 Task: Create a task  Implement a new cloud-based vendor management system for a company , assign it to team member softage.4@softage.net in the project BeaconWorks and update the status of the task to  At Risk , set the priority of the task to Medium
Action: Mouse moved to (73, 58)
Screenshot: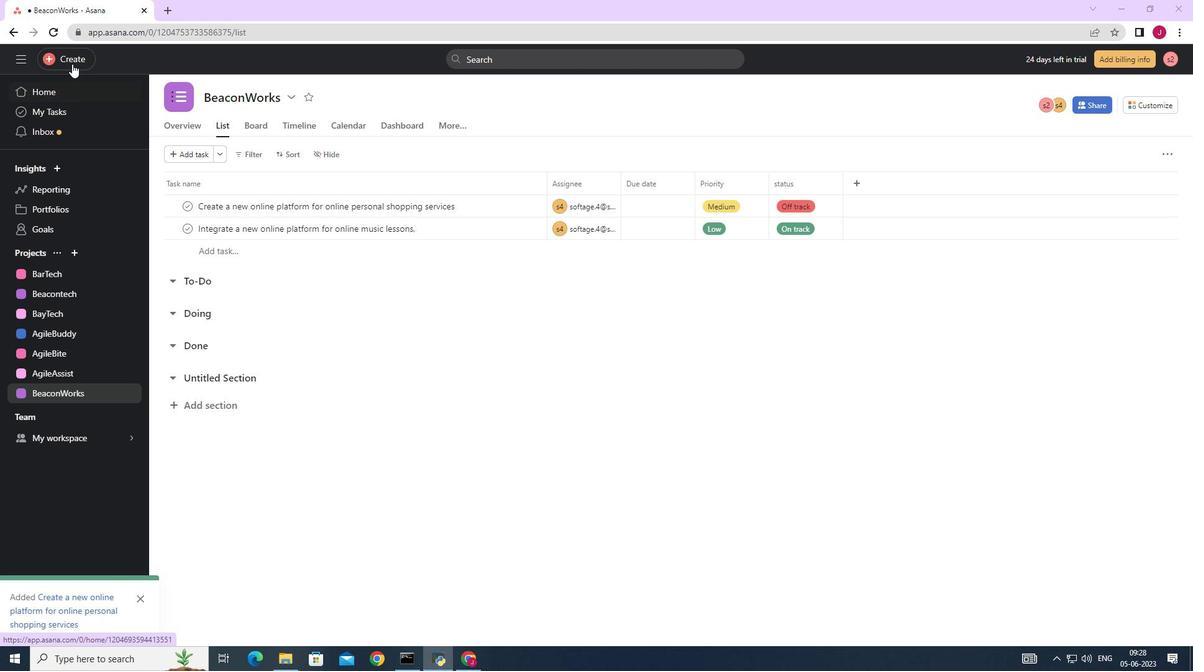 
Action: Mouse pressed left at (73, 58)
Screenshot: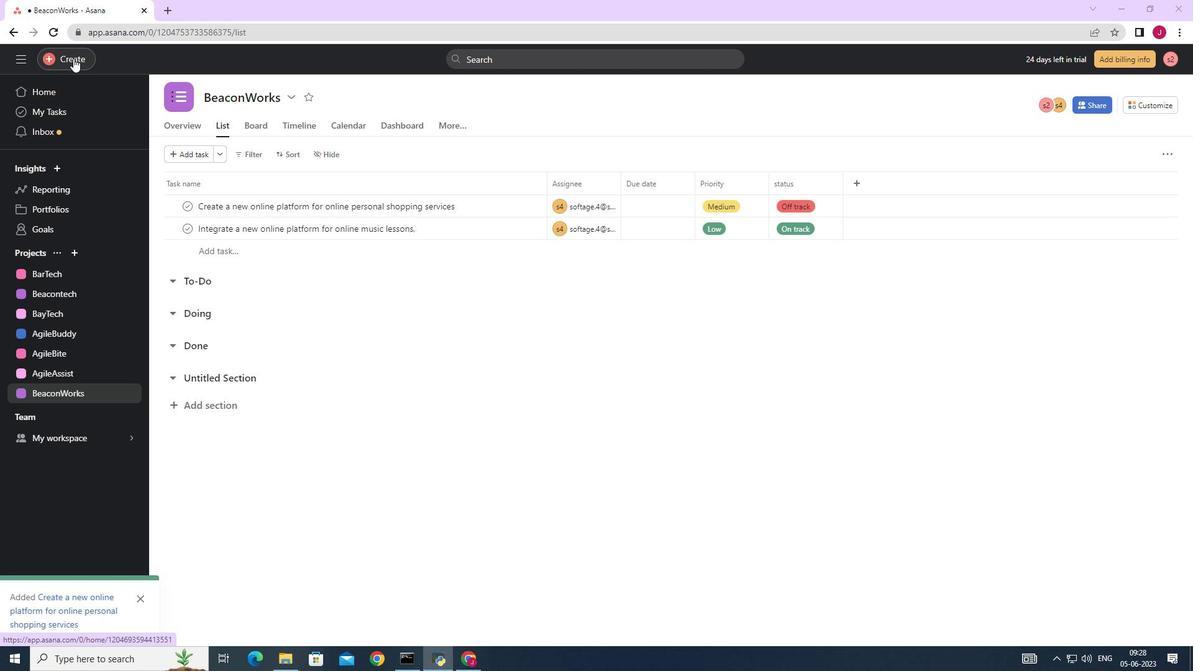 
Action: Mouse moved to (154, 62)
Screenshot: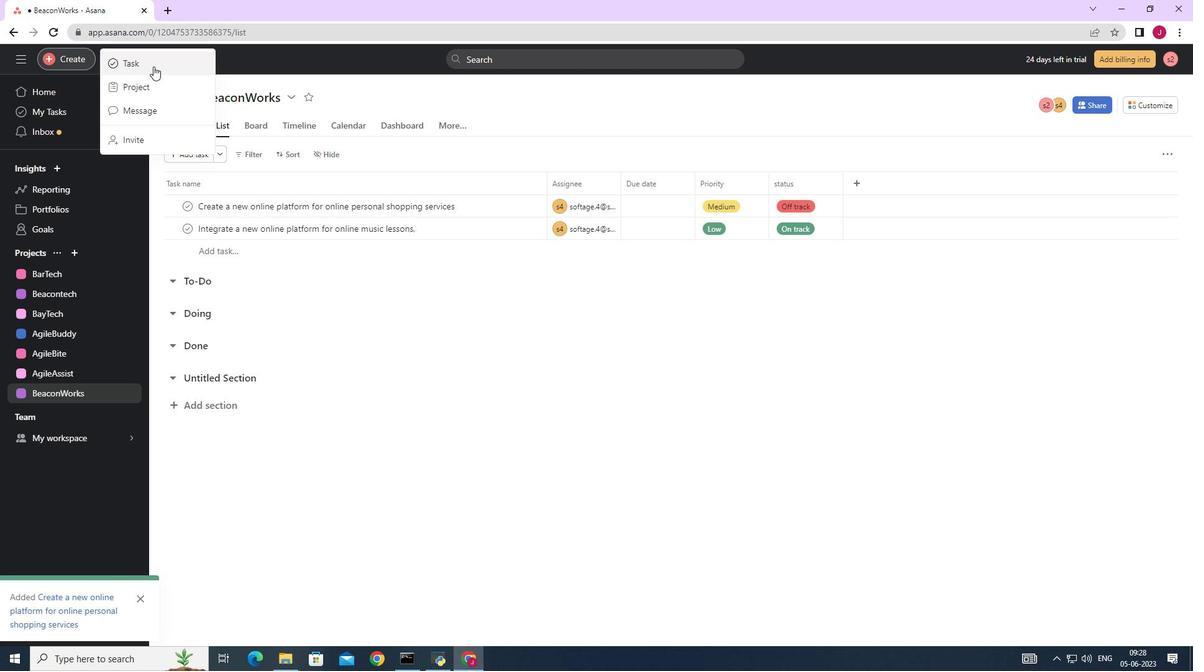 
Action: Mouse pressed left at (154, 62)
Screenshot: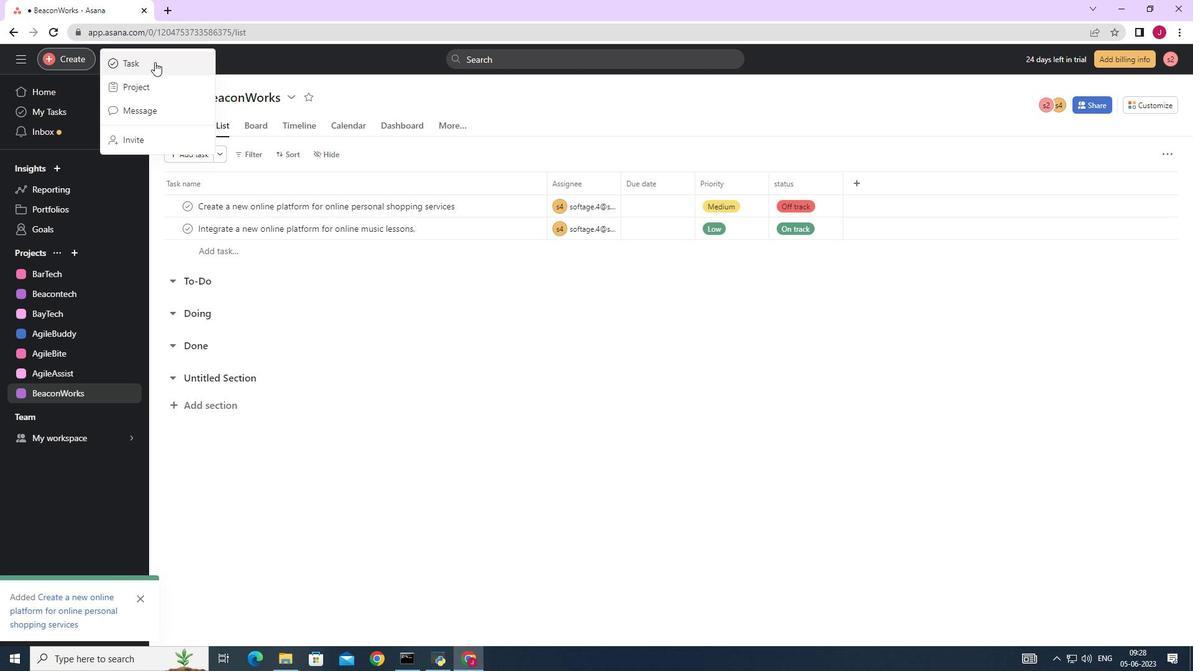 
Action: Mouse moved to (995, 412)
Screenshot: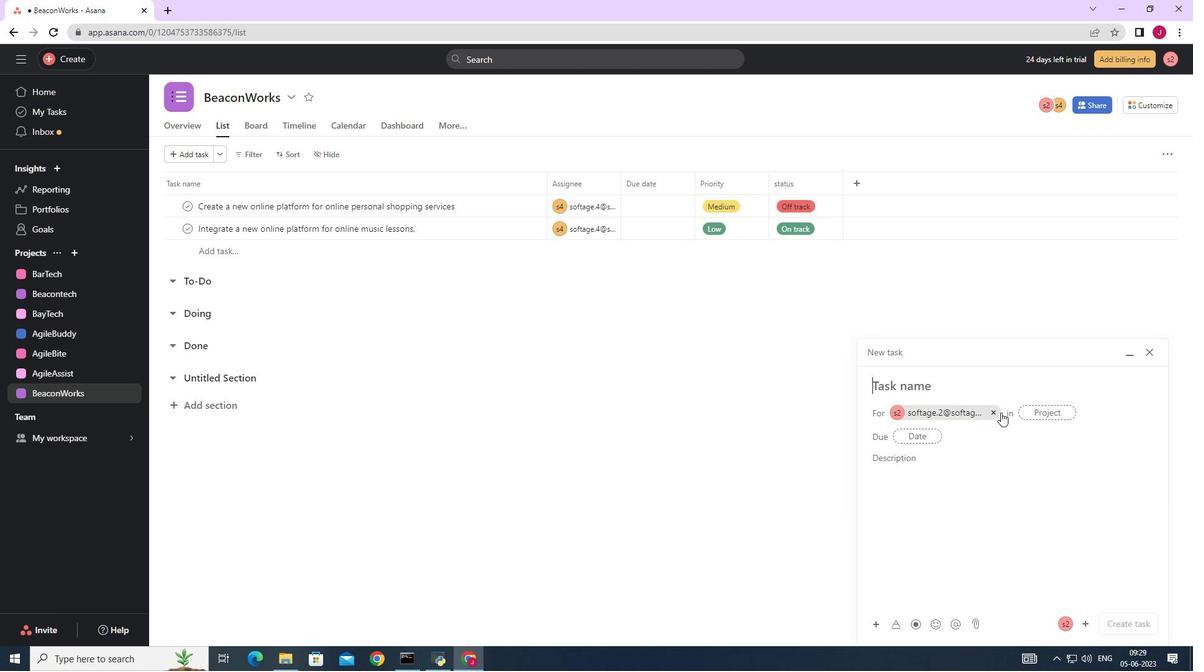 
Action: Mouse pressed left at (995, 412)
Screenshot: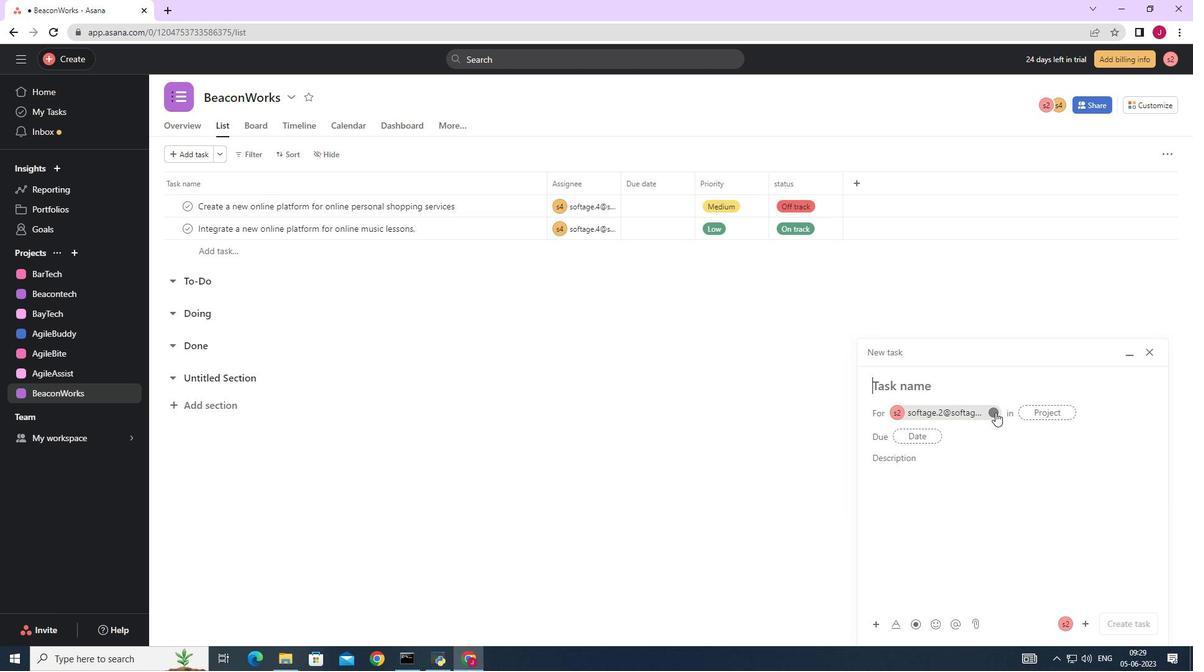 
Action: Mouse moved to (899, 379)
Screenshot: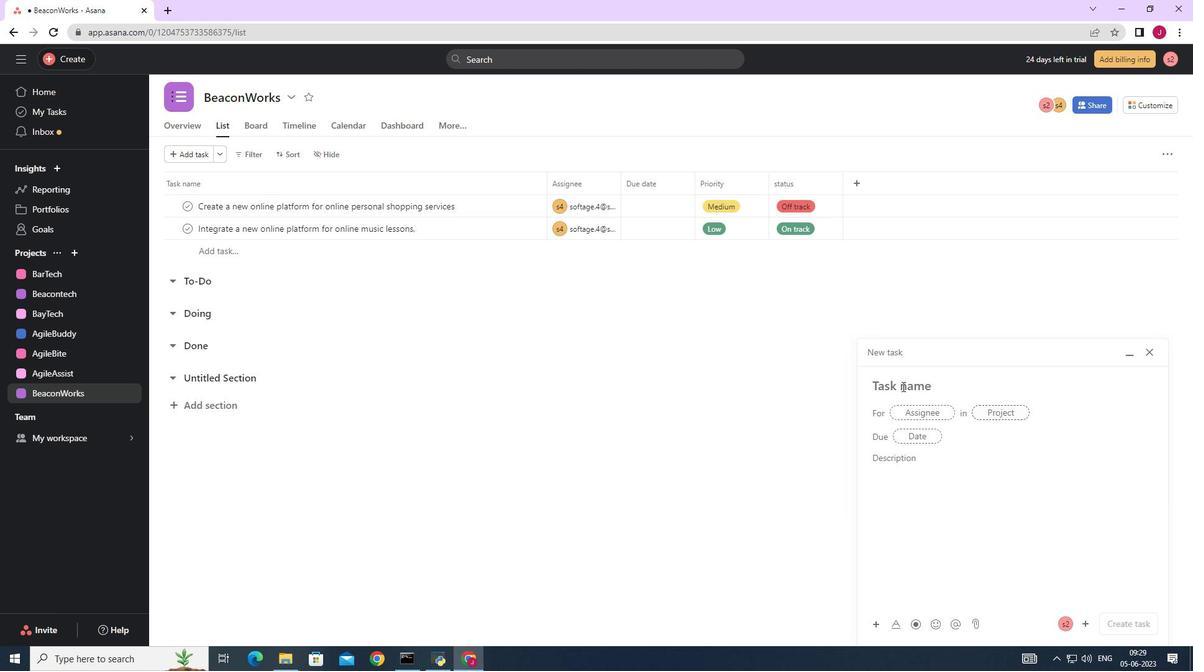 
Action: Key pressed <Key.caps_lock>I<Key.caps_lock>mplement<Key.space>a<Key.space>new<Key.space>cloud-based<Key.space>vendor<Key.space>management<Key.space>system<Key.space>for<Key.space>a<Key.space>company
Screenshot: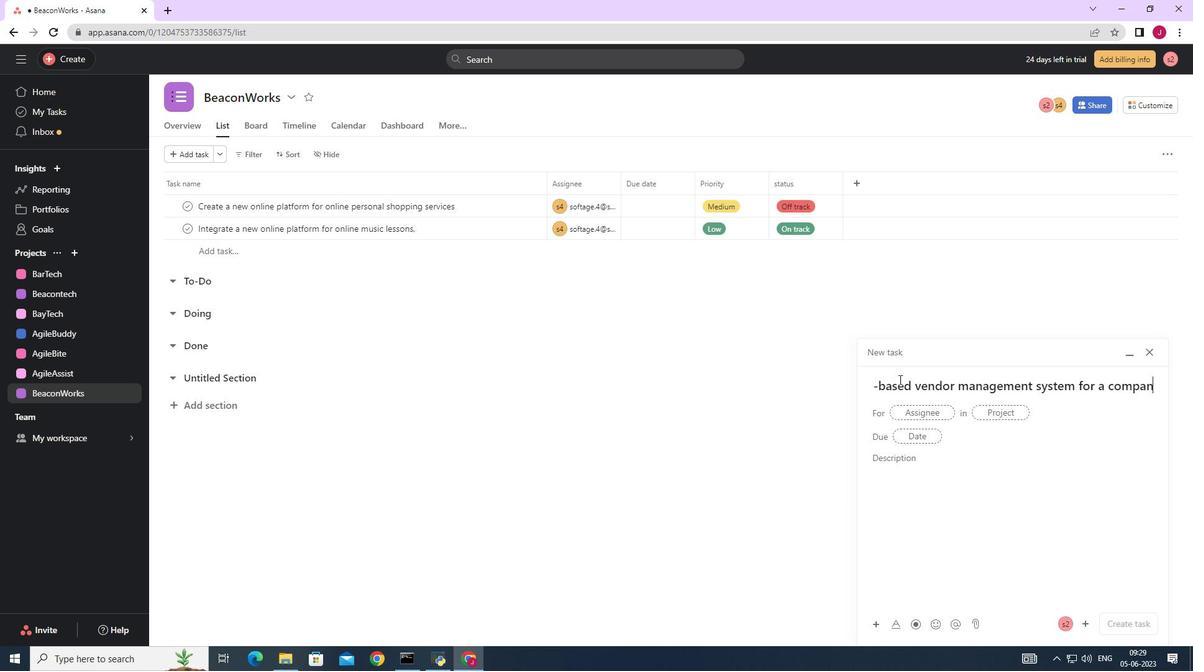 
Action: Mouse moved to (916, 407)
Screenshot: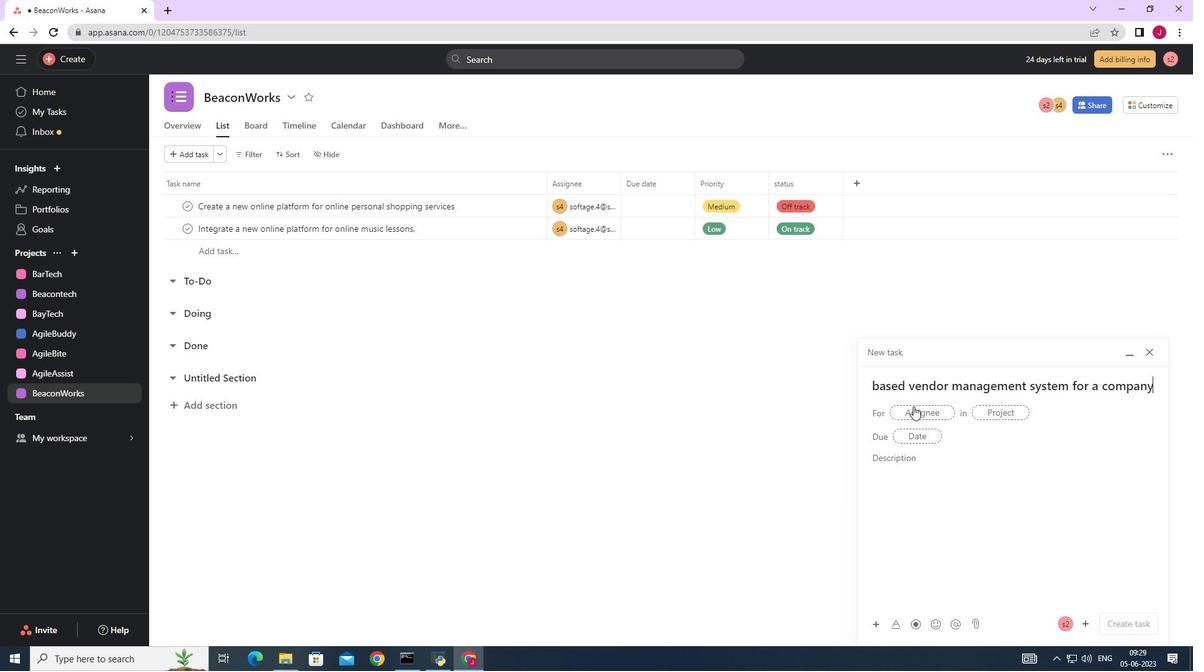 
Action: Mouse pressed left at (916, 407)
Screenshot: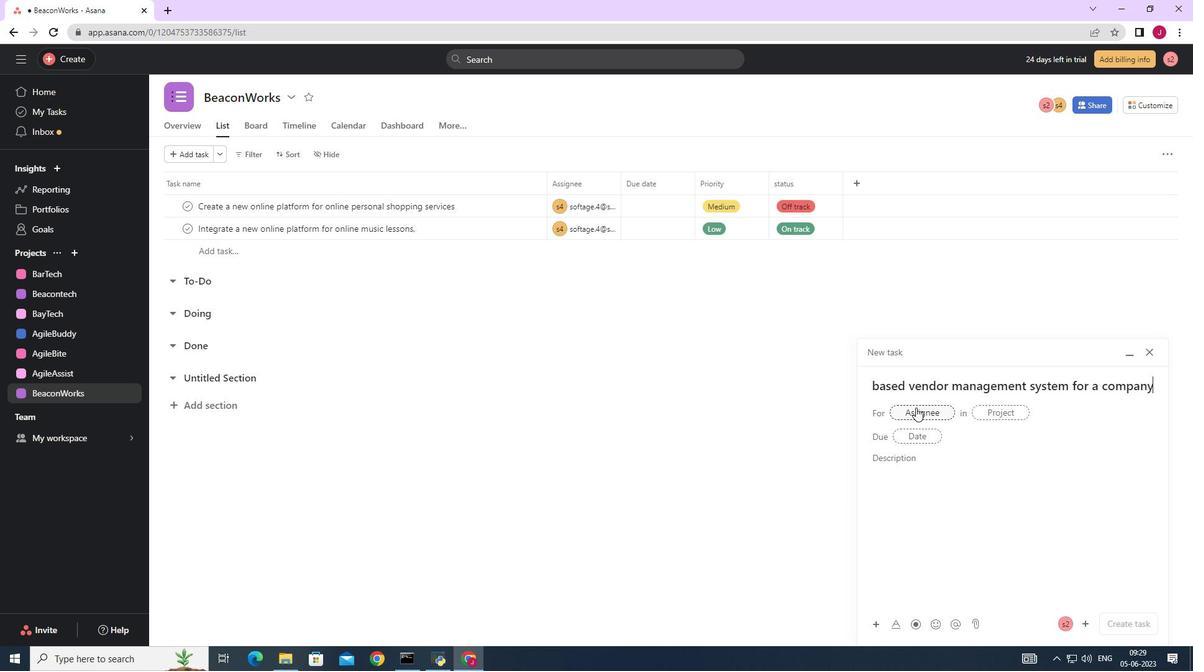
Action: Key pressed softage.4
Screenshot: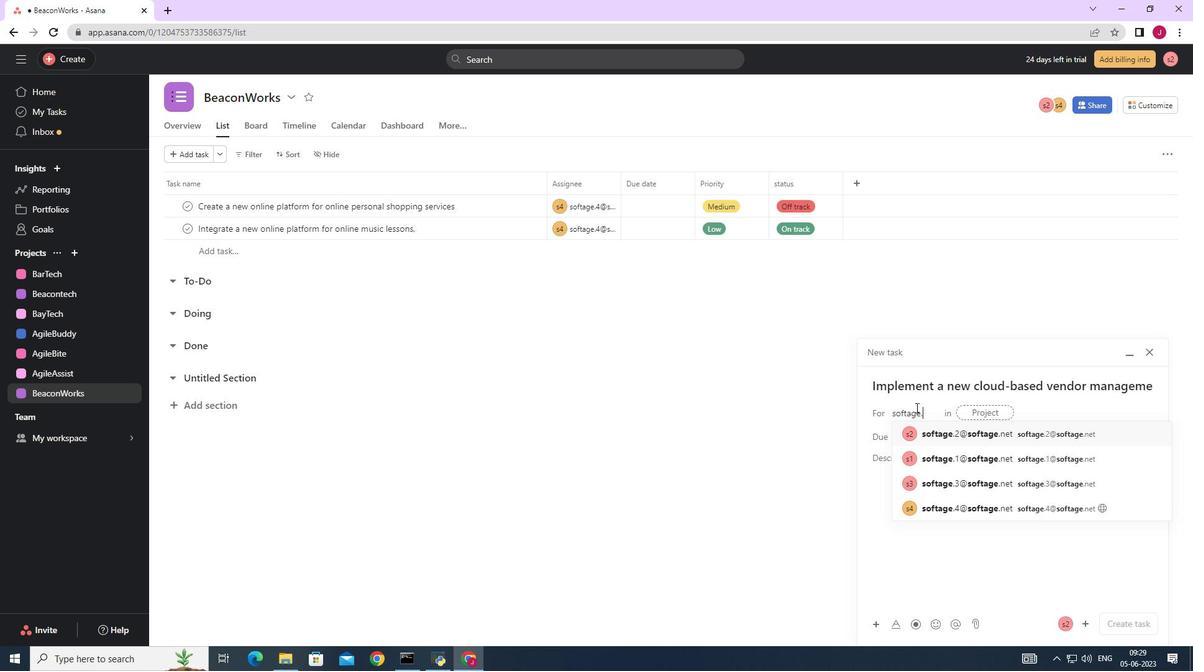 
Action: Mouse moved to (953, 434)
Screenshot: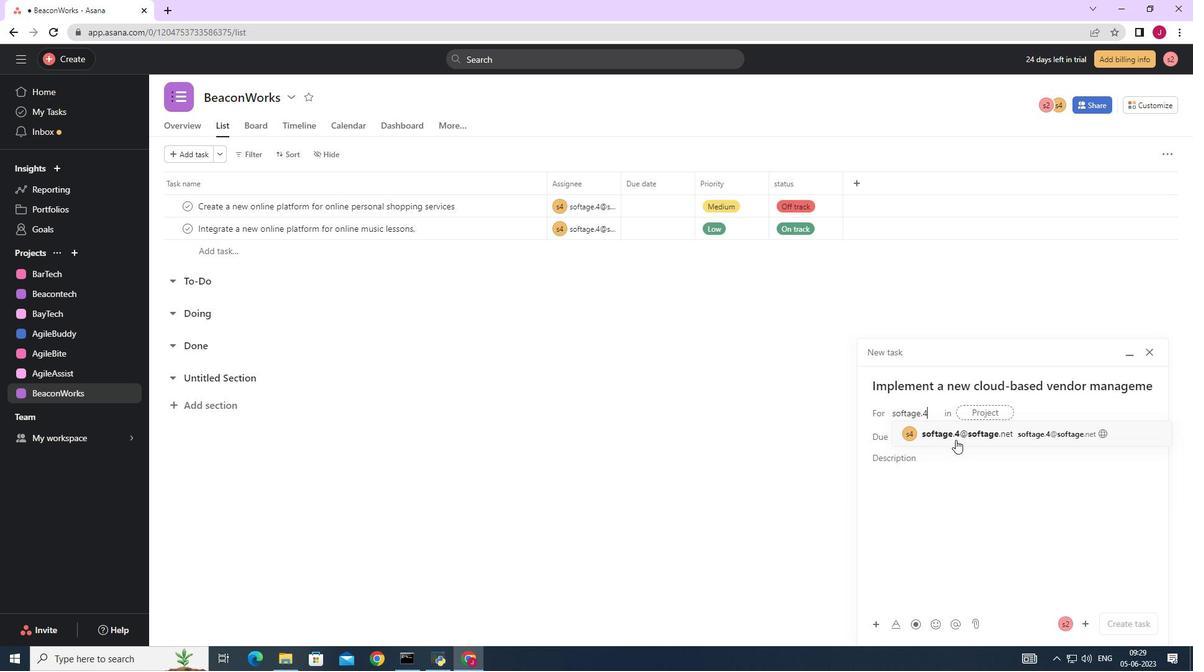
Action: Mouse pressed left at (953, 434)
Screenshot: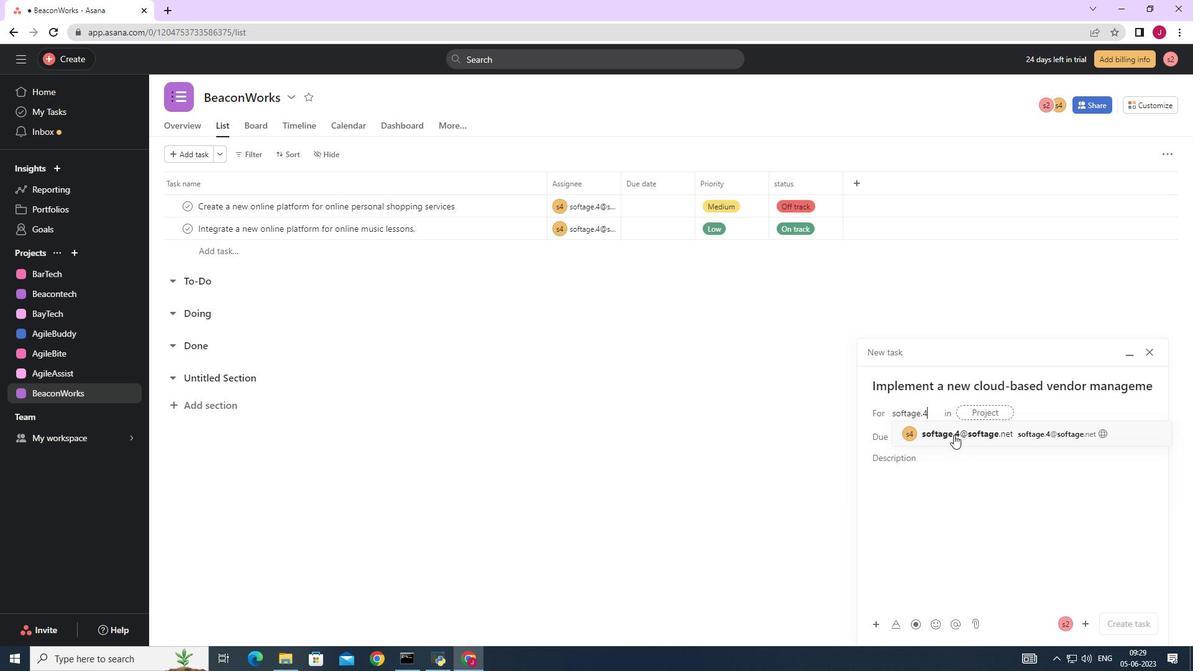 
Action: Mouse moved to (801, 431)
Screenshot: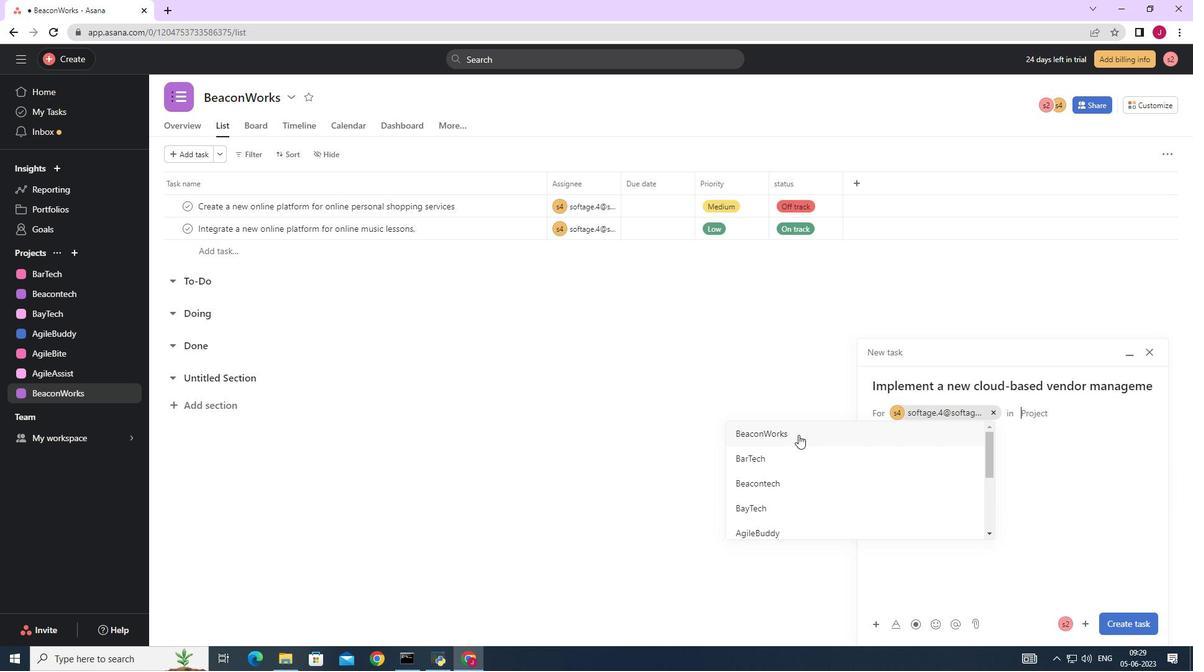 
Action: Mouse pressed left at (801, 431)
Screenshot: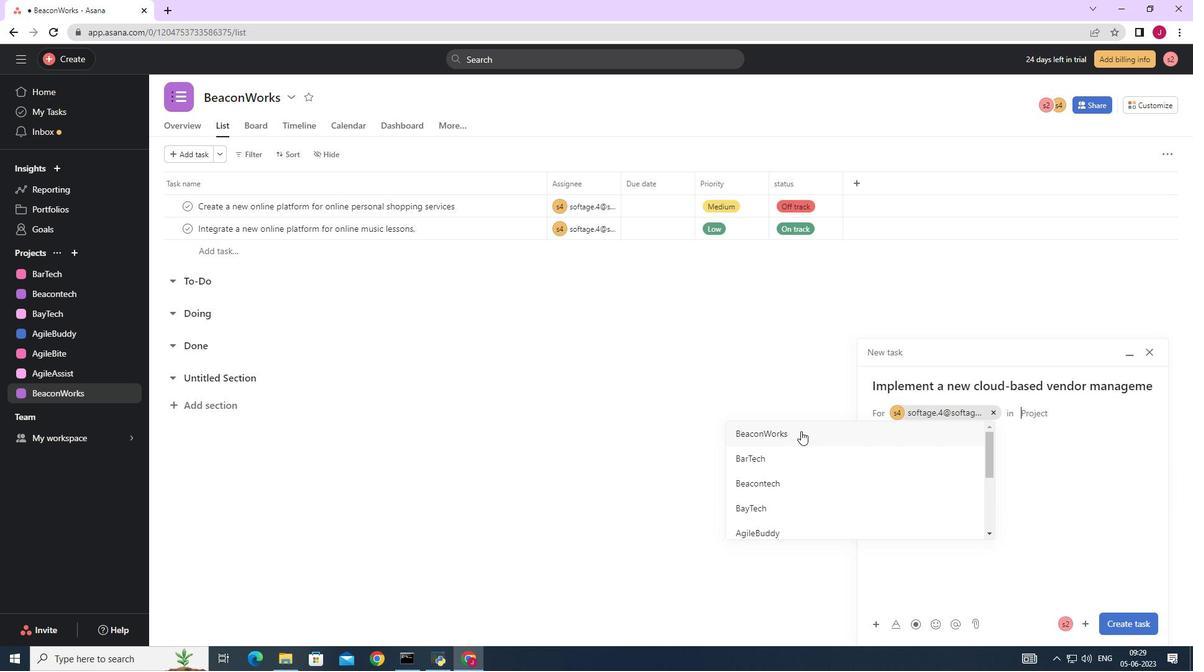 
Action: Mouse moved to (928, 463)
Screenshot: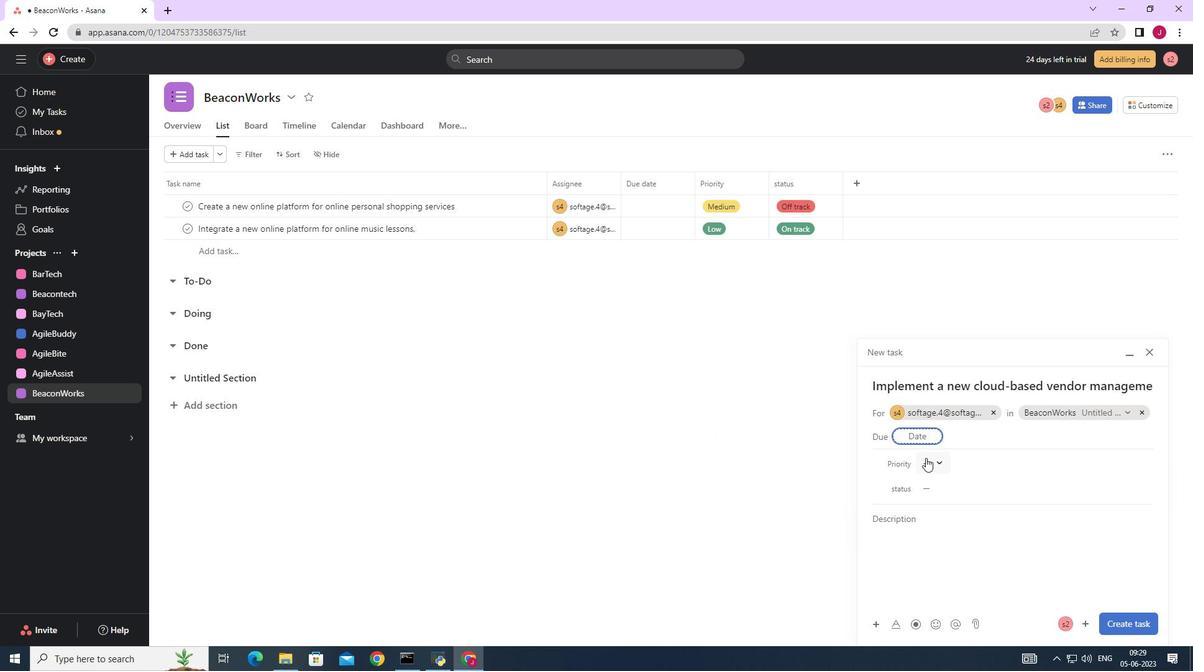 
Action: Mouse pressed left at (928, 463)
Screenshot: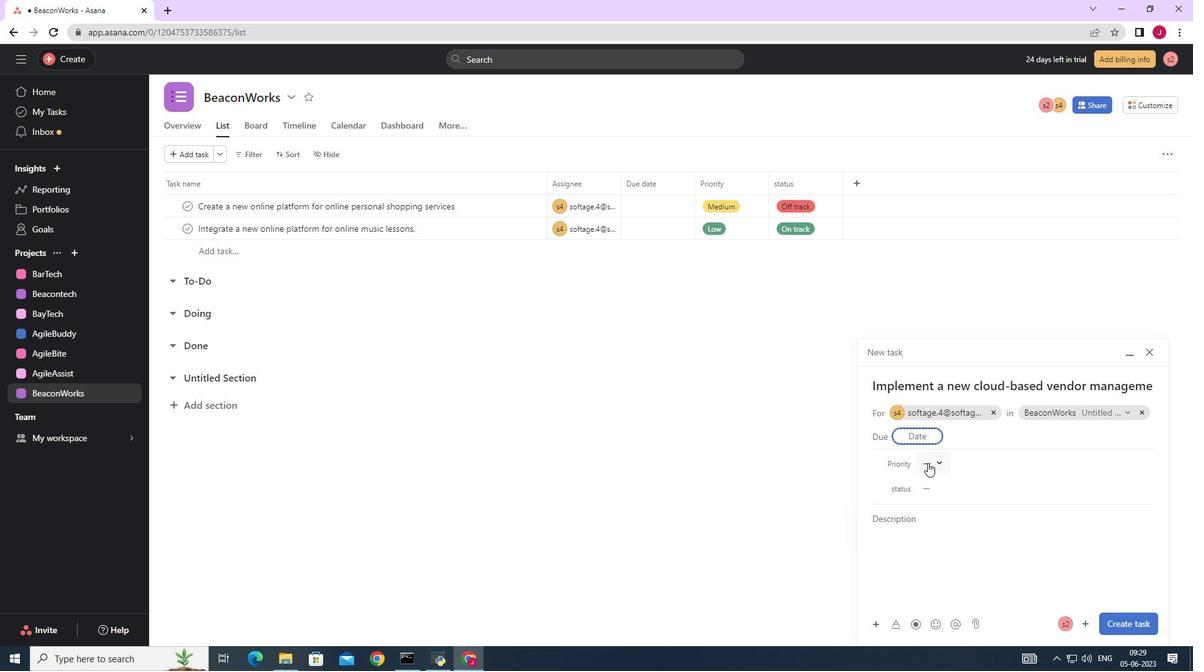 
Action: Mouse moved to (955, 529)
Screenshot: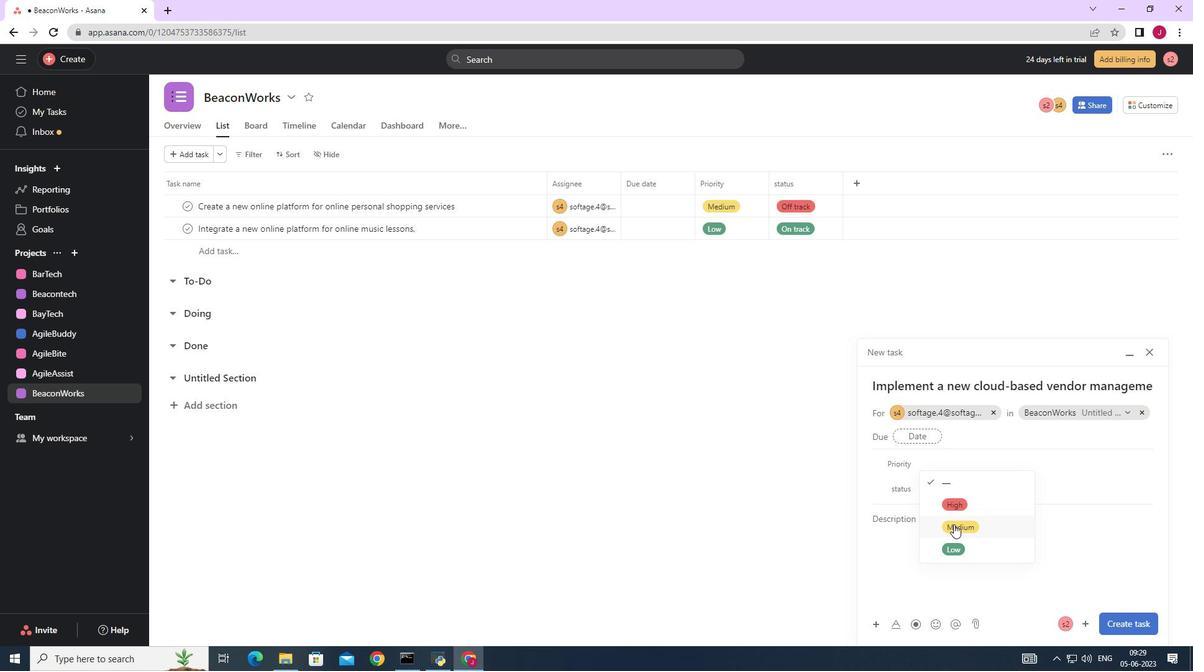 
Action: Mouse pressed left at (955, 529)
Screenshot: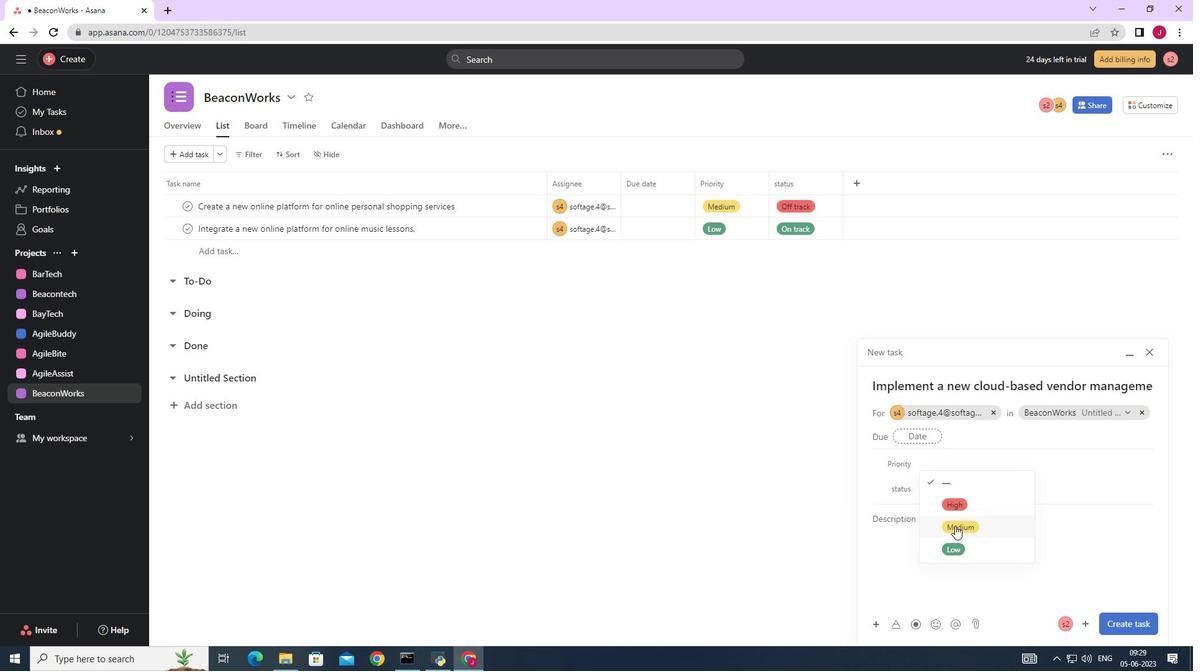 
Action: Mouse moved to (944, 487)
Screenshot: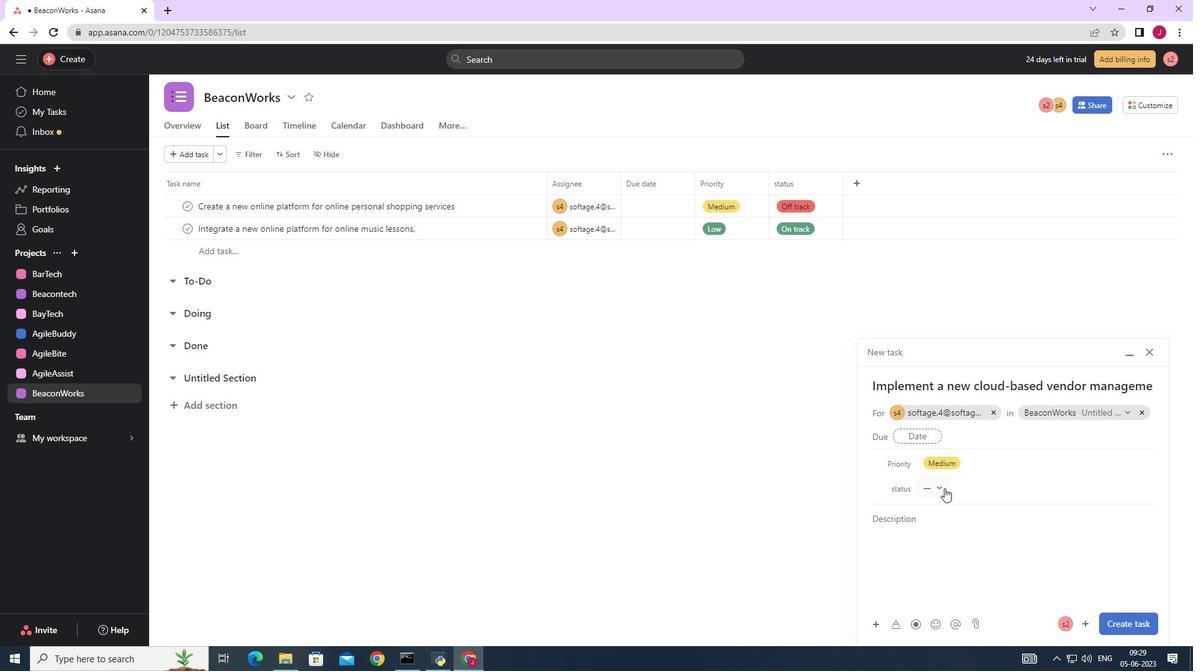 
Action: Mouse pressed left at (944, 487)
Screenshot: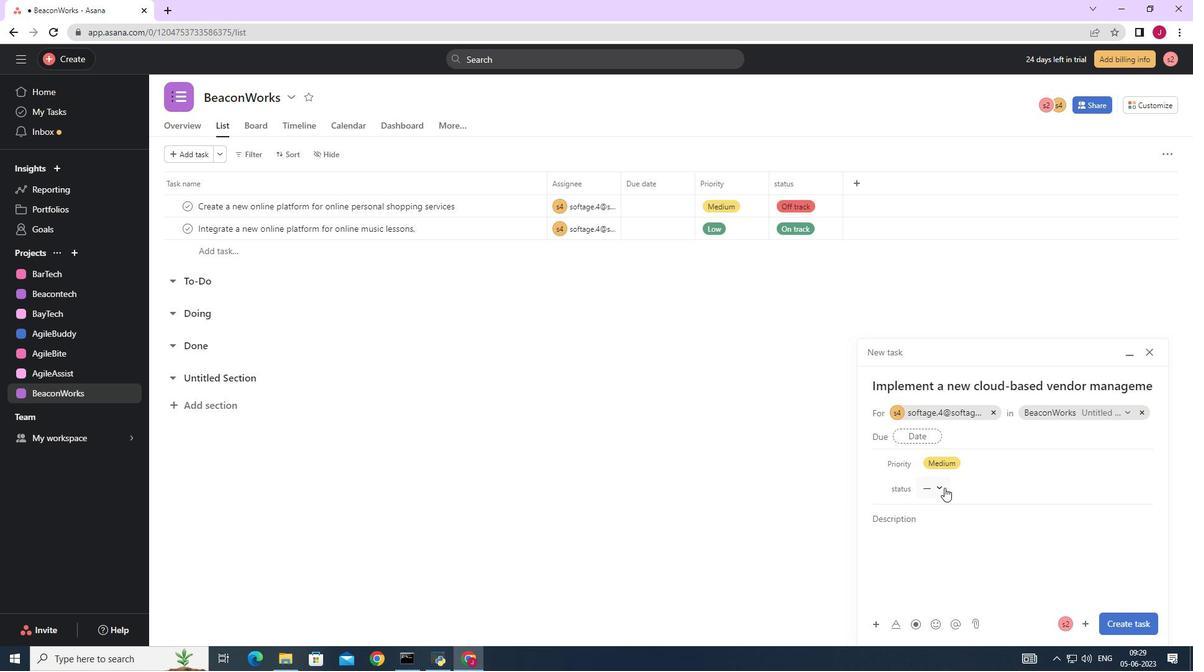 
Action: Mouse moved to (959, 574)
Screenshot: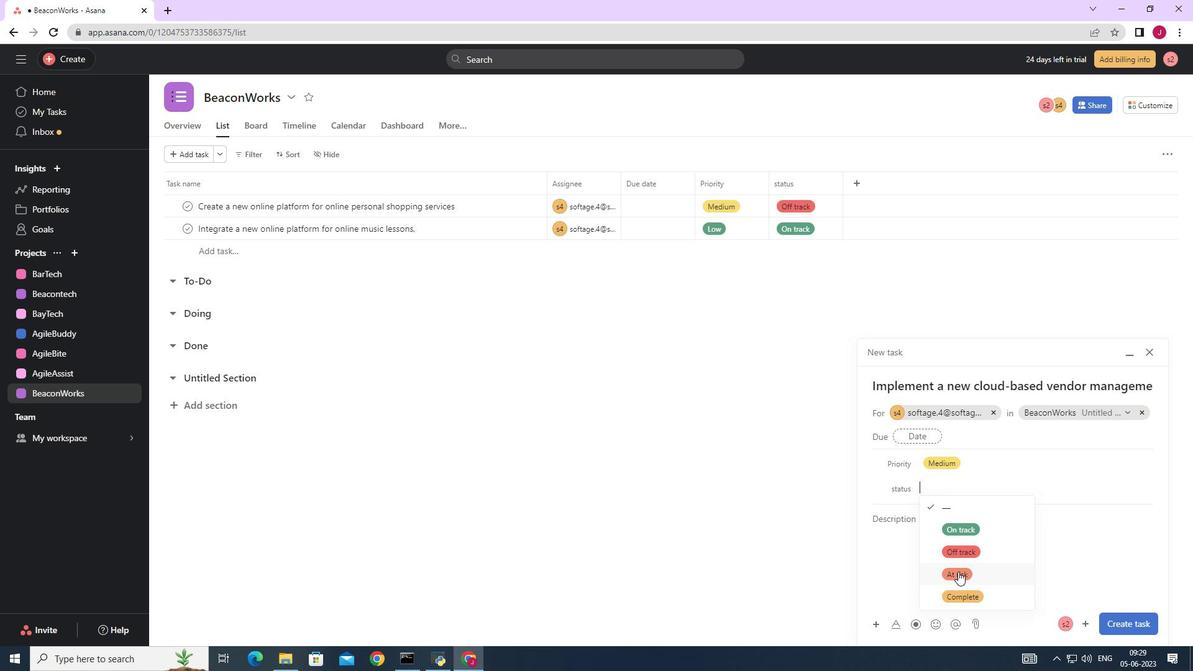 
Action: Mouse pressed left at (959, 574)
Screenshot: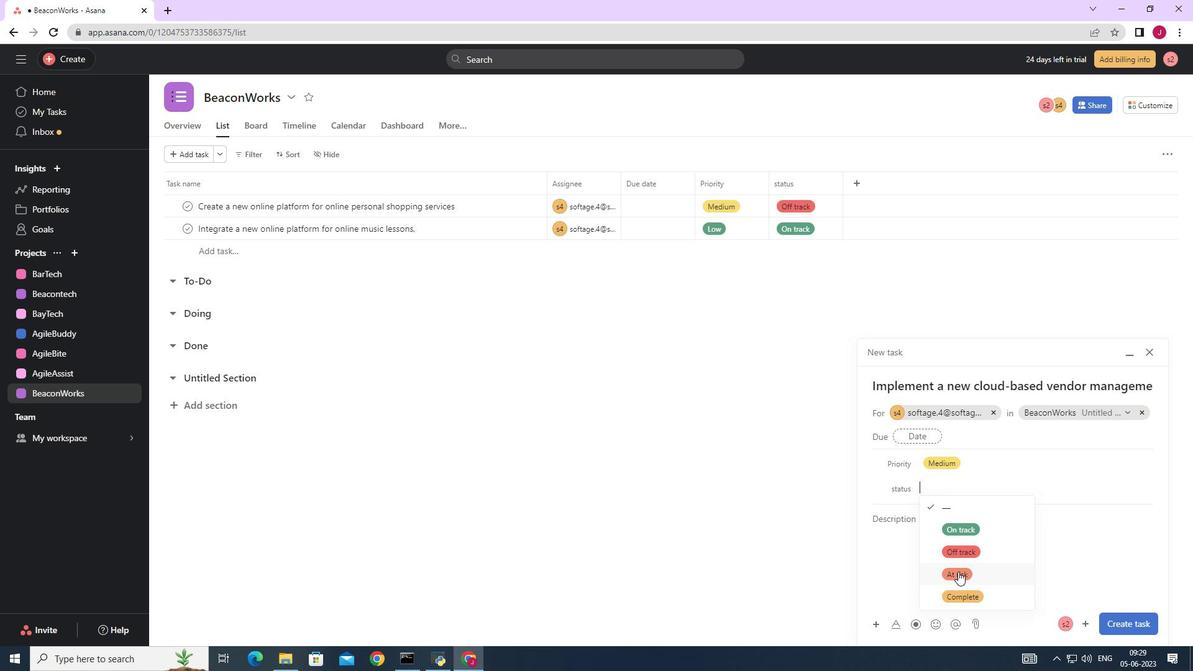 
Action: Mouse moved to (1130, 622)
Screenshot: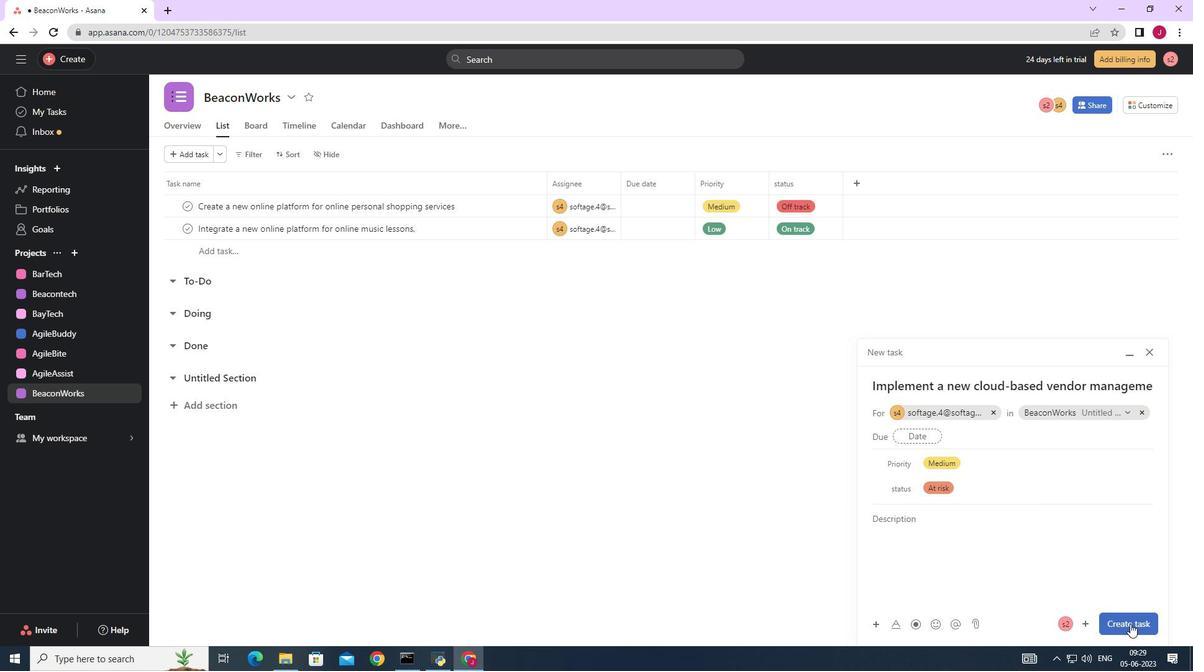 
Action: Mouse pressed left at (1130, 622)
Screenshot: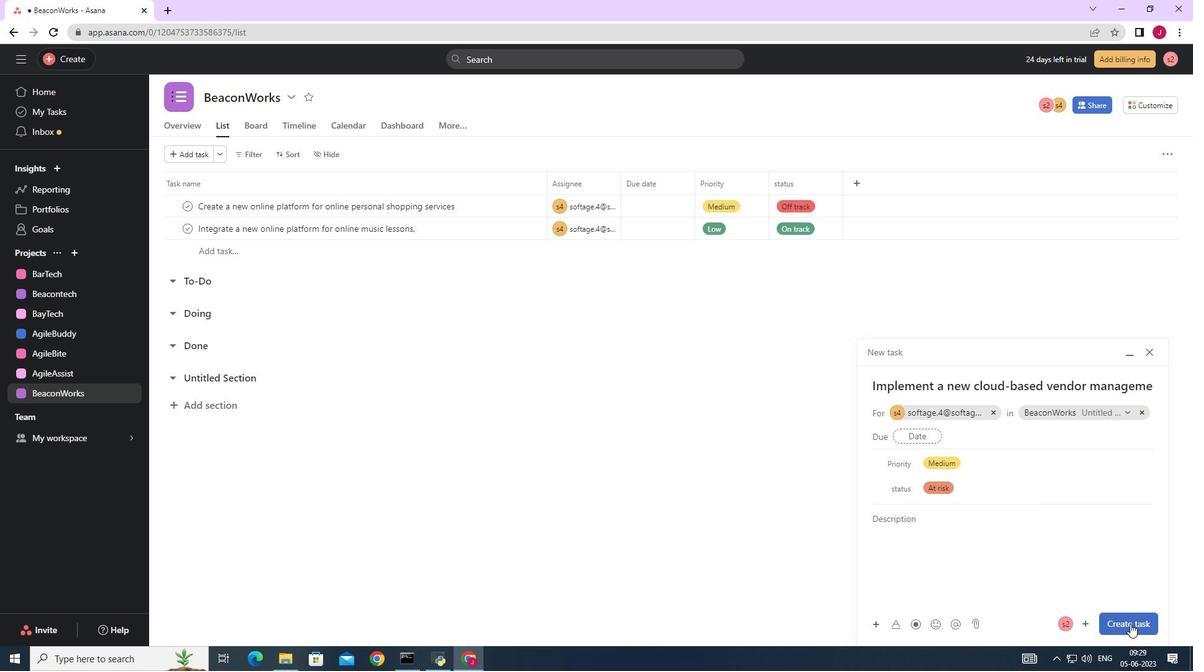 
Action: Mouse moved to (1008, 553)
Screenshot: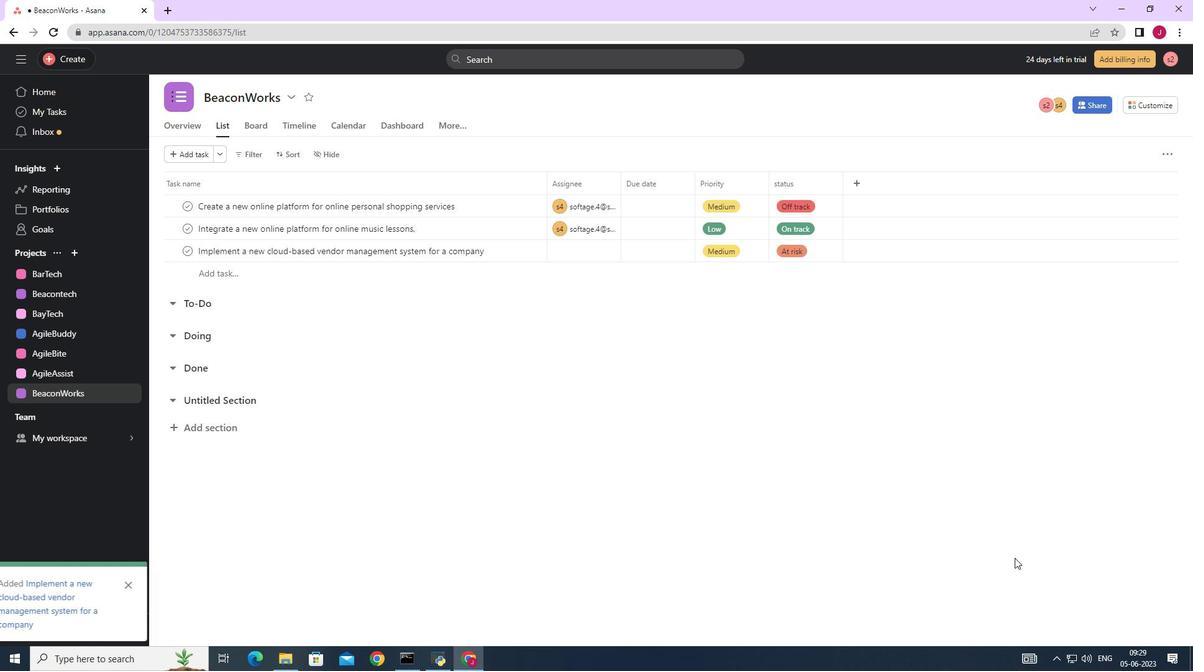 
